 Task: In the Company sharp.com; add deal stage: 'Closed Won'; Add amount '100000'; Select Deal Type: New Business; Select priority: 'High'; Associate deal with contact: choose any two contacts and company: Select any company.. Logged in from softage.1@softage.net
Action: Mouse moved to (98, 65)
Screenshot: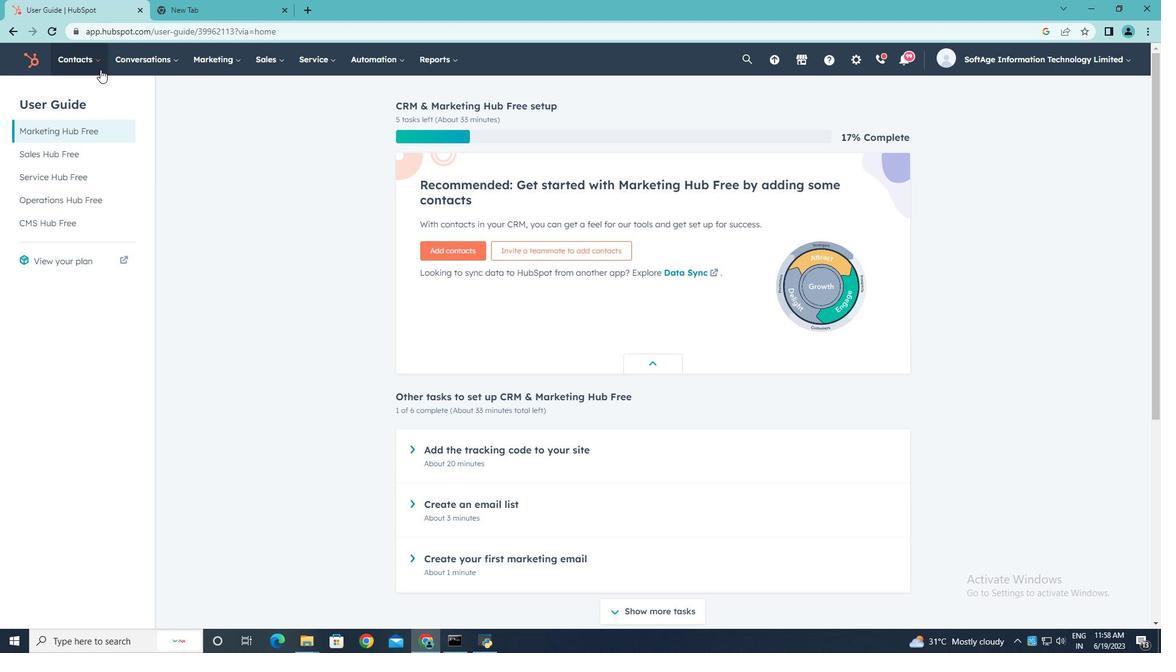 
Action: Mouse pressed left at (98, 65)
Screenshot: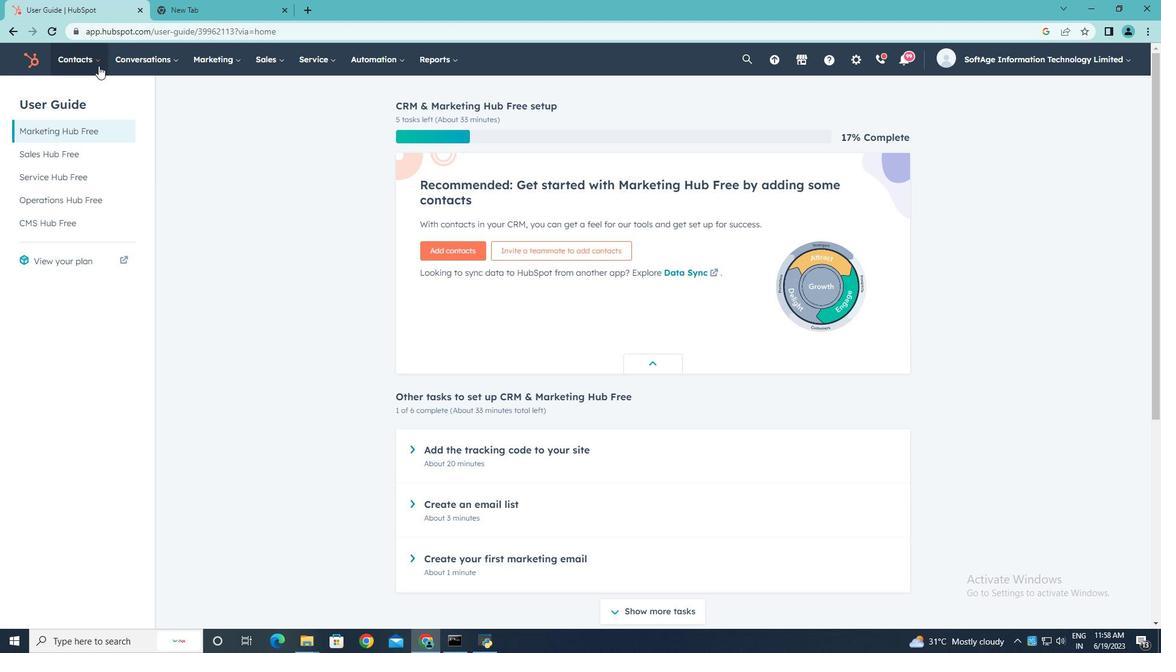 
Action: Mouse moved to (94, 116)
Screenshot: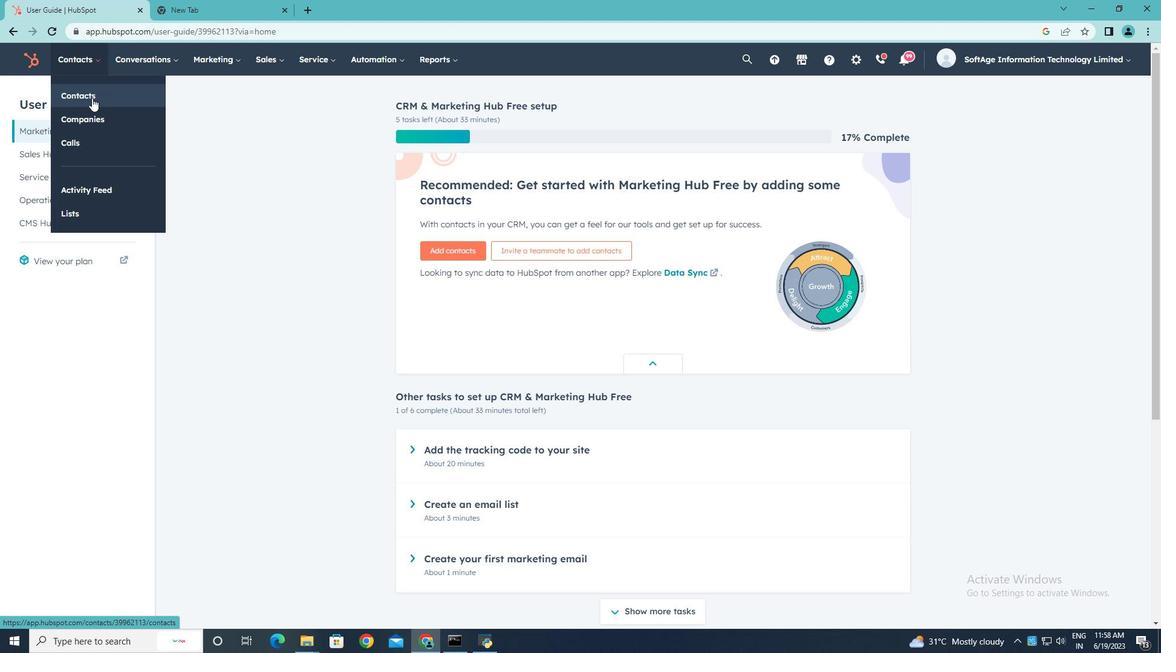 
Action: Mouse pressed left at (94, 116)
Screenshot: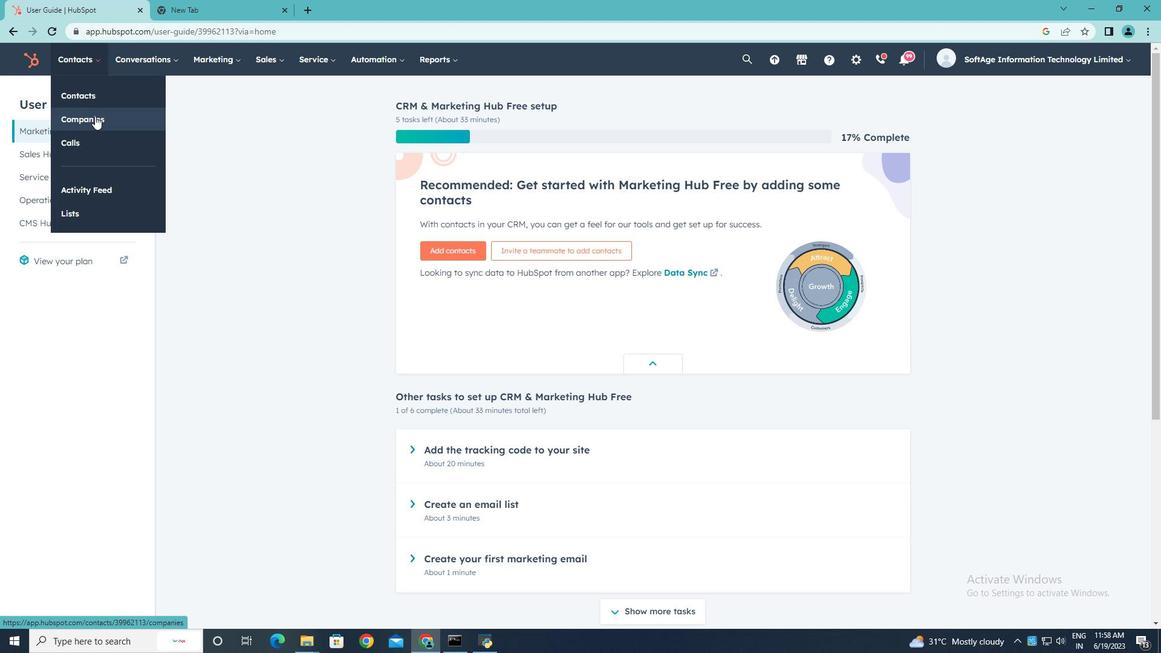 
Action: Mouse moved to (87, 194)
Screenshot: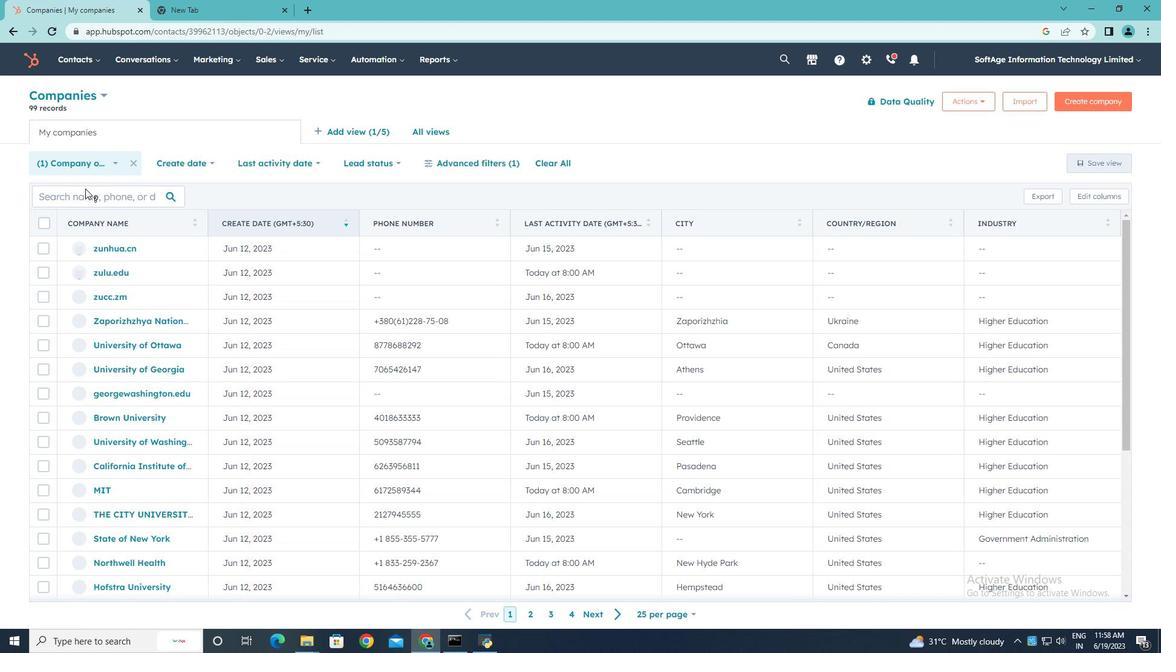 
Action: Mouse pressed left at (87, 194)
Screenshot: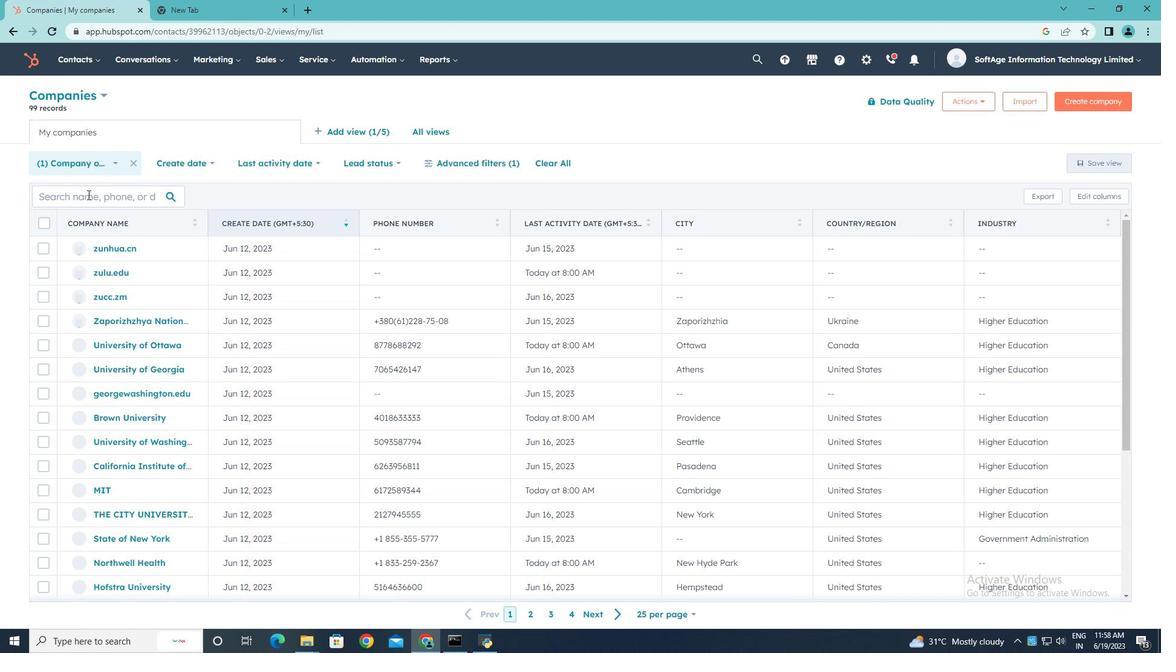 
Action: Key pressed sharp.com
Screenshot: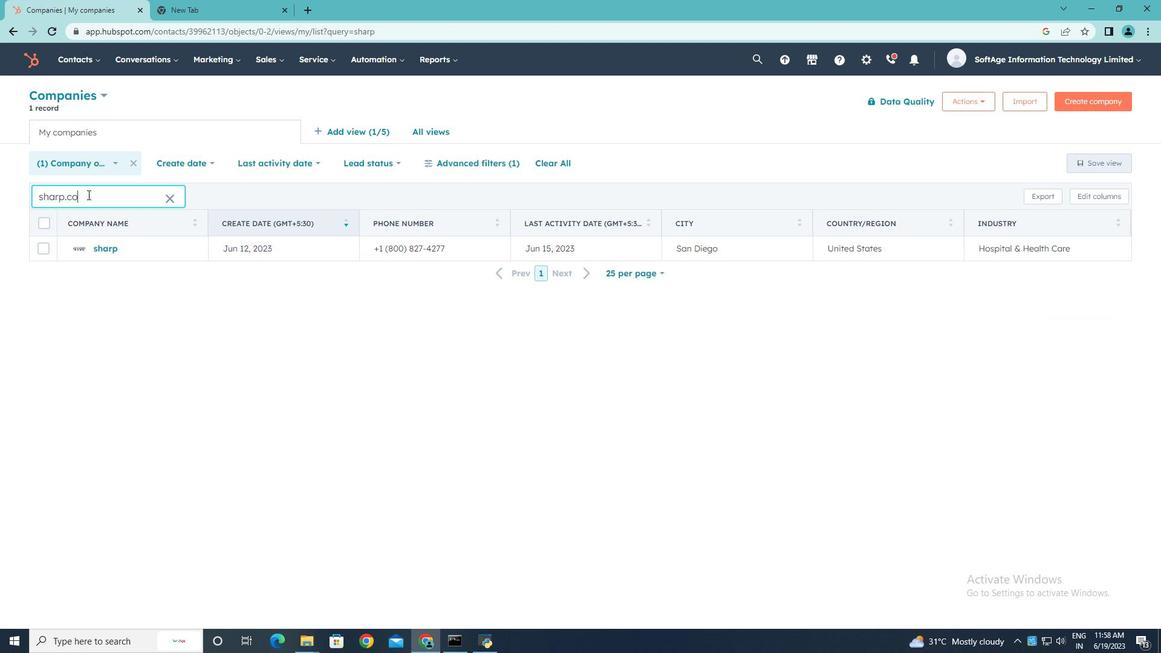 
Action: Mouse moved to (106, 247)
Screenshot: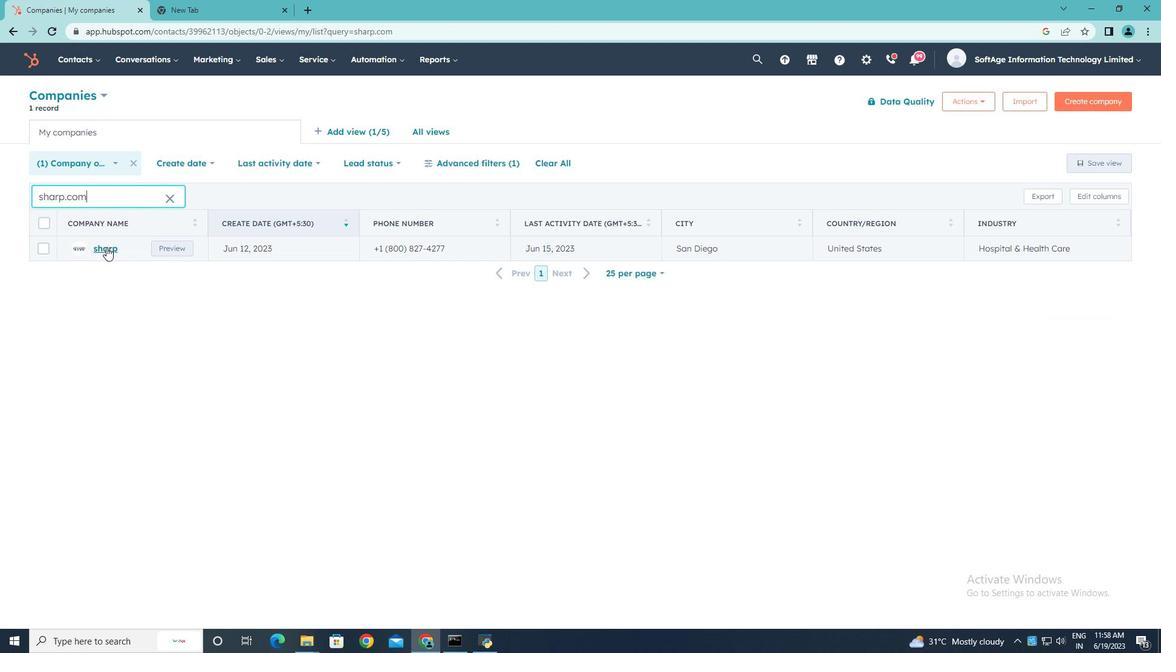 
Action: Mouse pressed left at (106, 247)
Screenshot: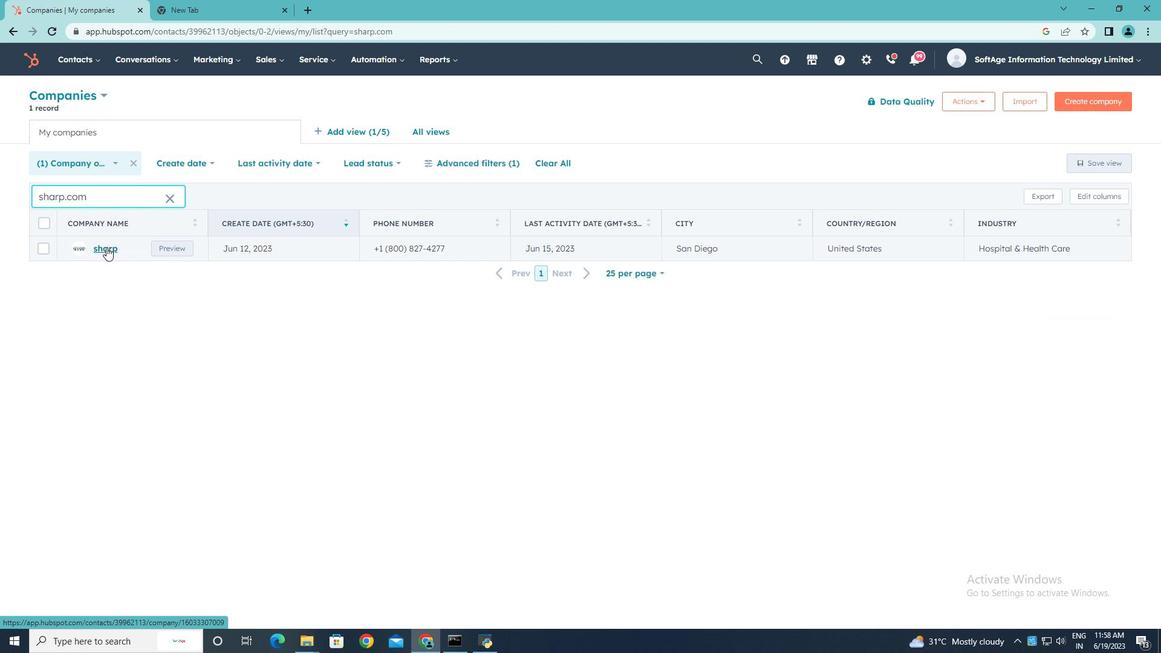
Action: Mouse moved to (869, 301)
Screenshot: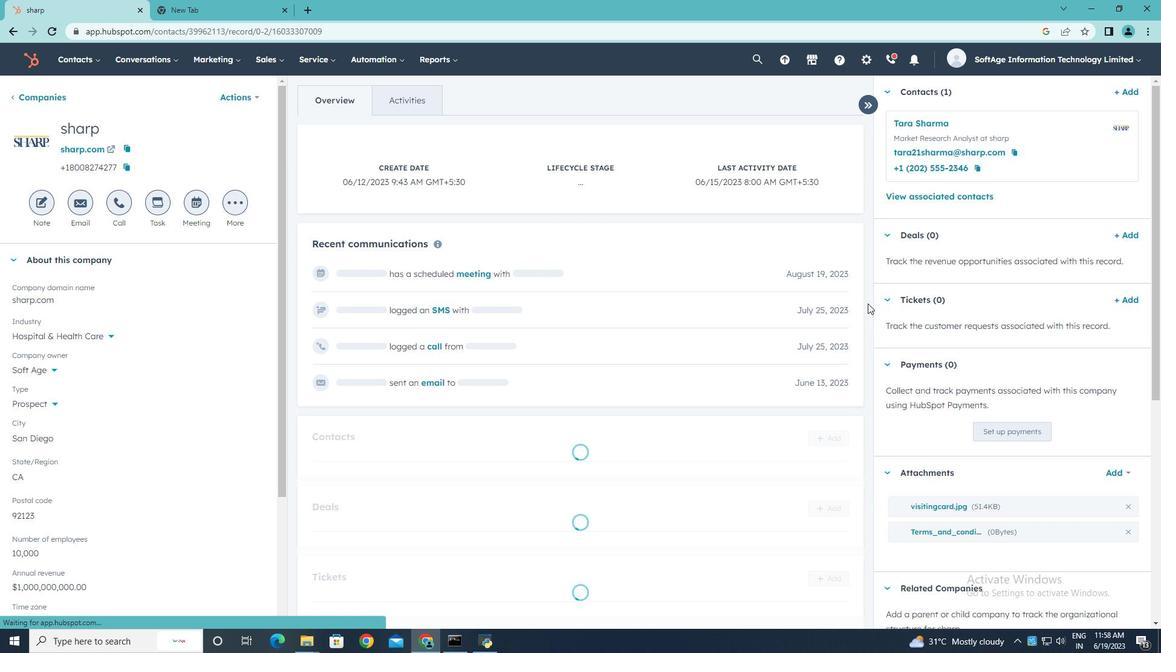 
Action: Mouse pressed left at (869, 301)
Screenshot: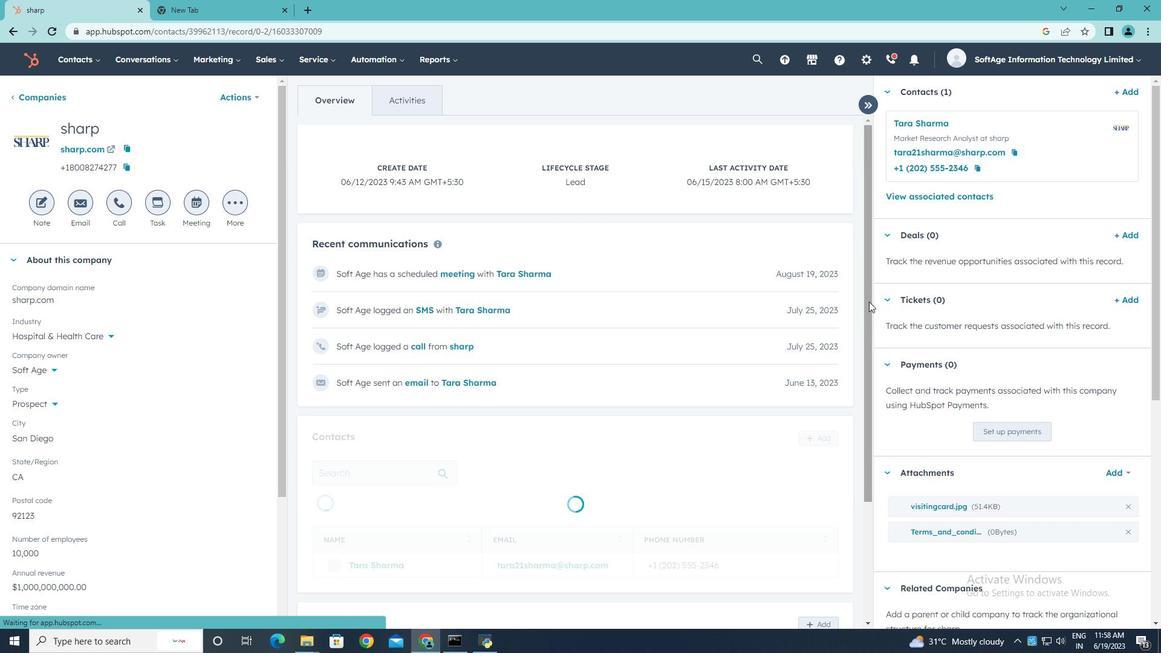 
Action: Mouse moved to (824, 462)
Screenshot: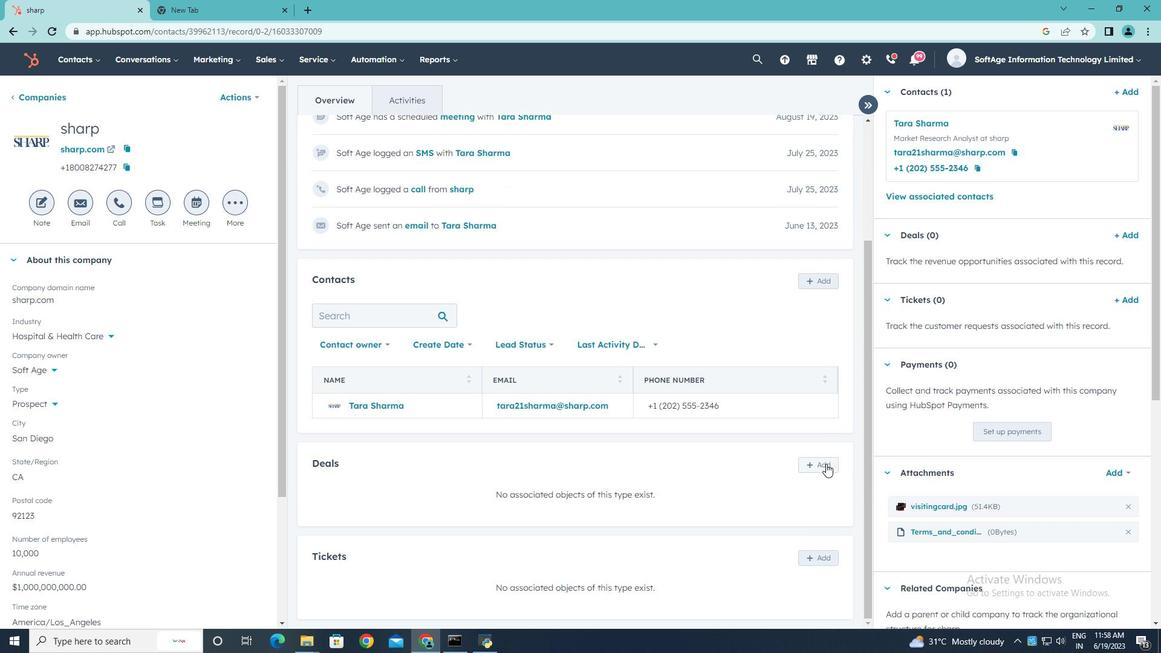 
Action: Mouse pressed left at (824, 462)
Screenshot: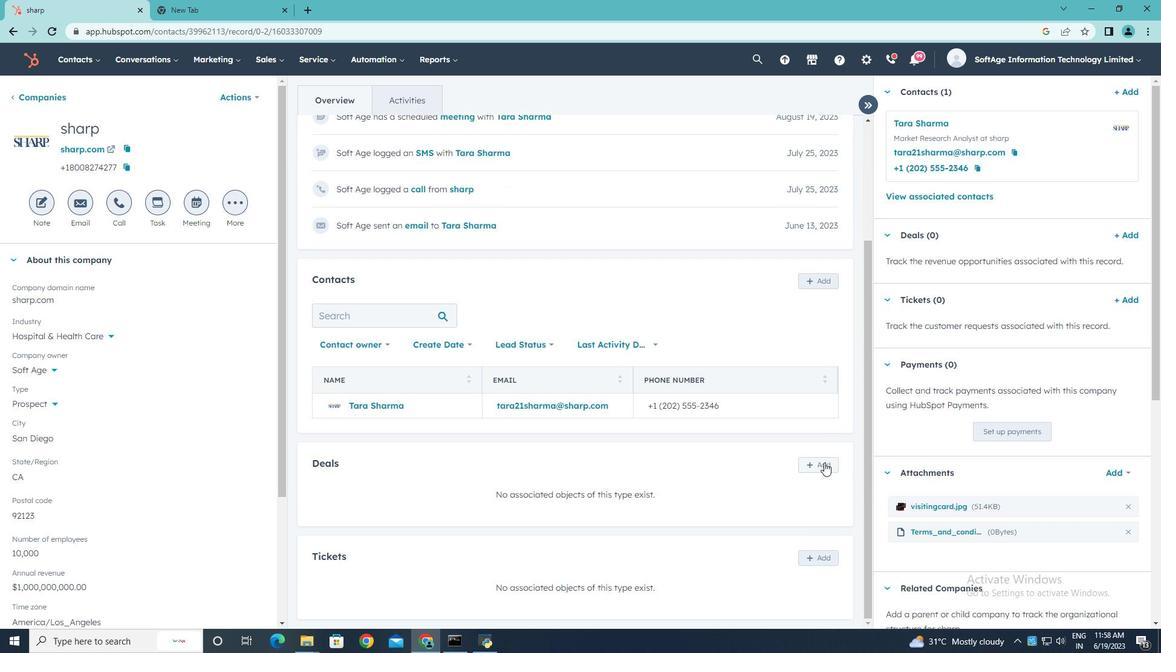
Action: Mouse moved to (1110, 307)
Screenshot: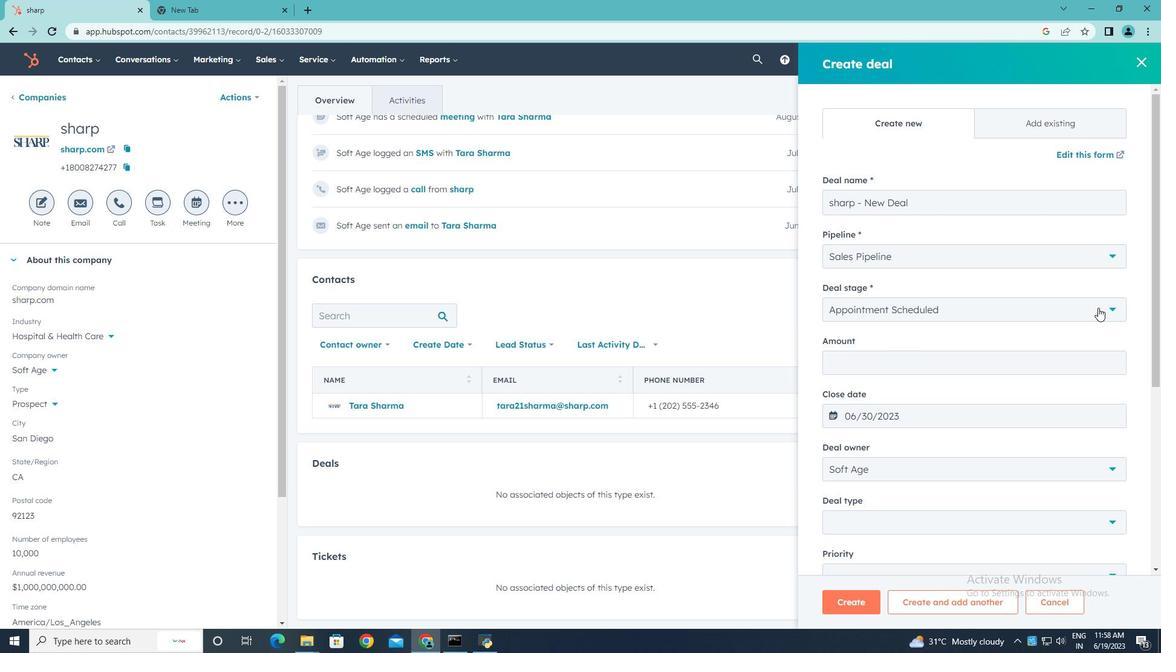 
Action: Mouse pressed left at (1110, 307)
Screenshot: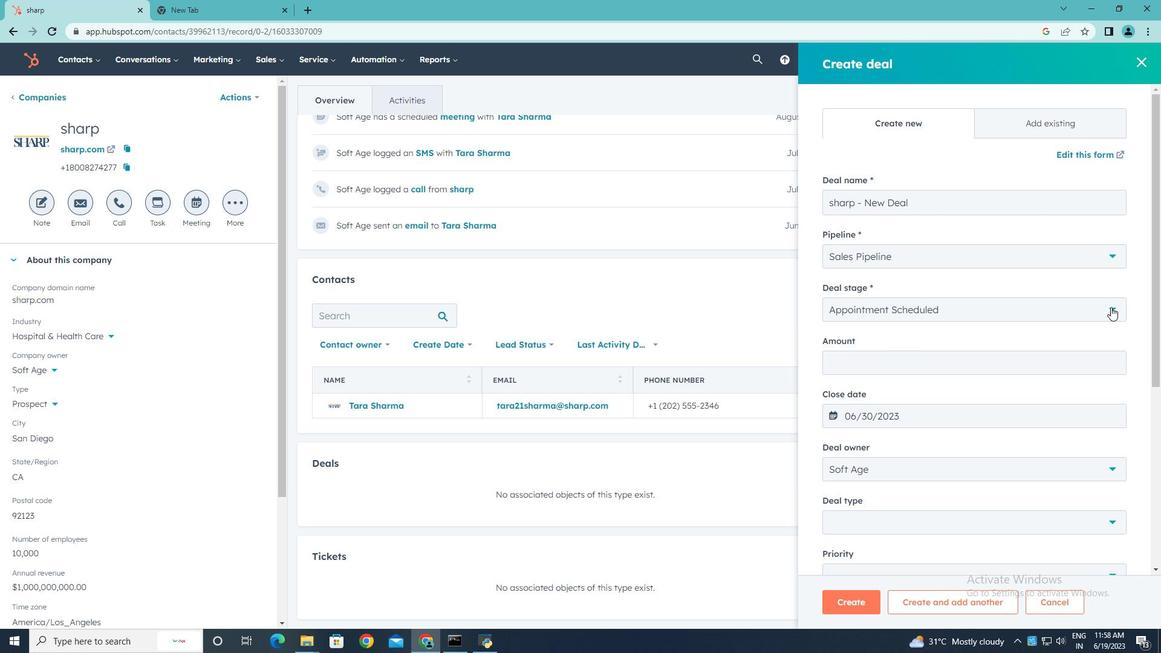 
Action: Mouse moved to (1119, 391)
Screenshot: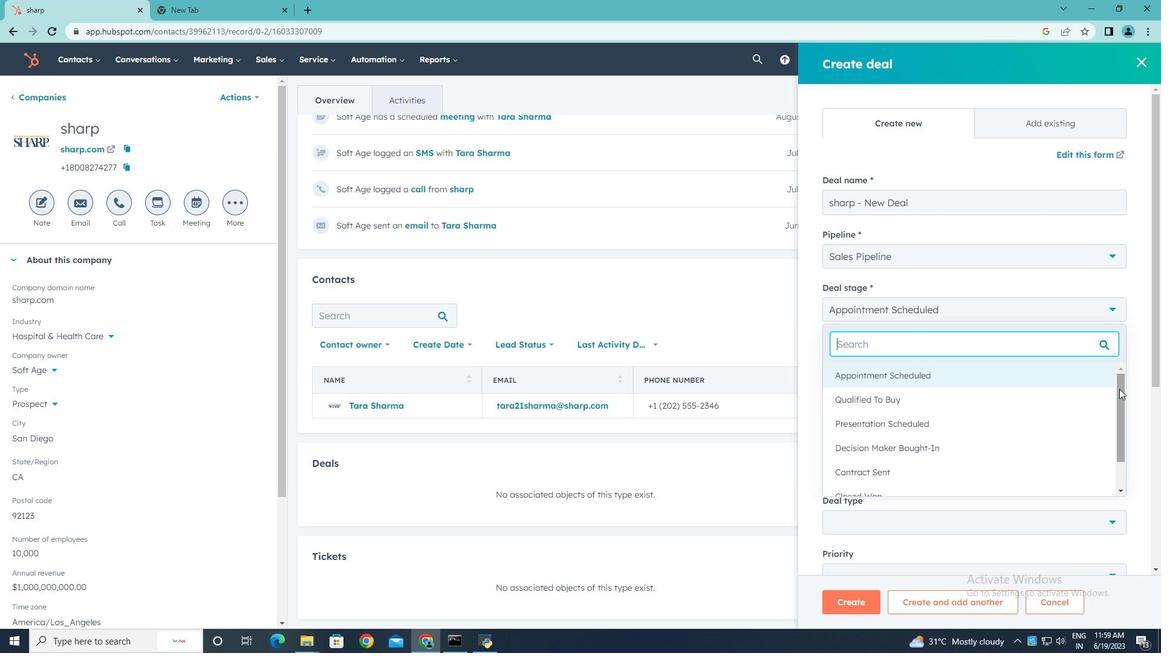 
Action: Mouse pressed left at (1119, 391)
Screenshot: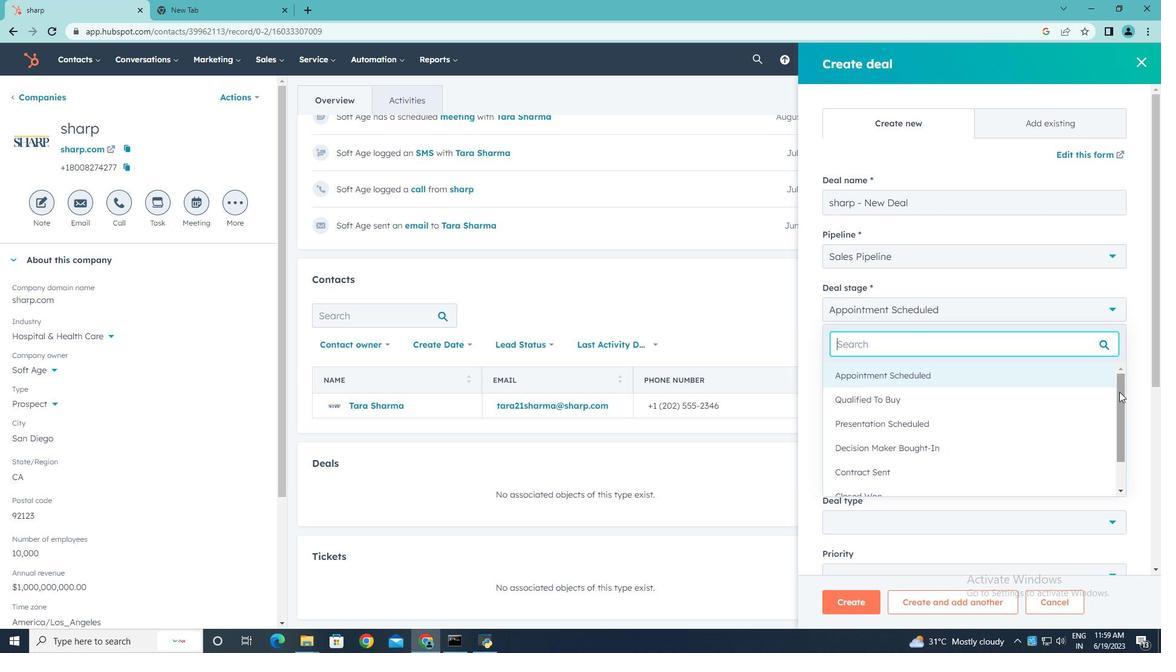 
Action: Mouse moved to (897, 467)
Screenshot: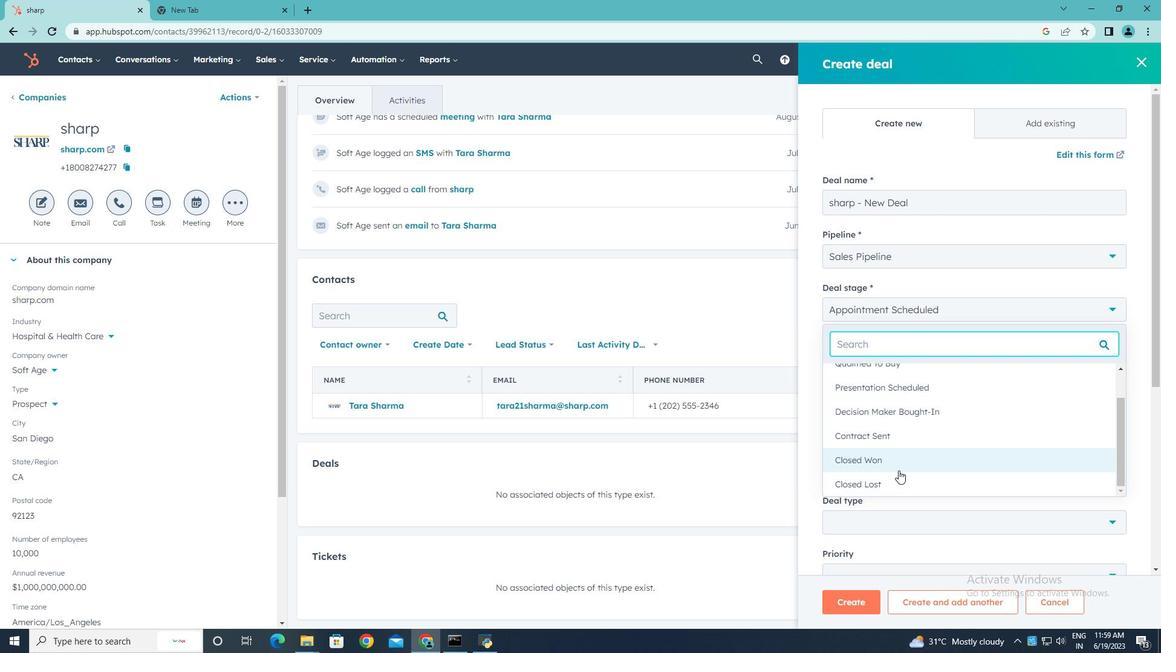 
Action: Mouse pressed left at (897, 467)
Screenshot: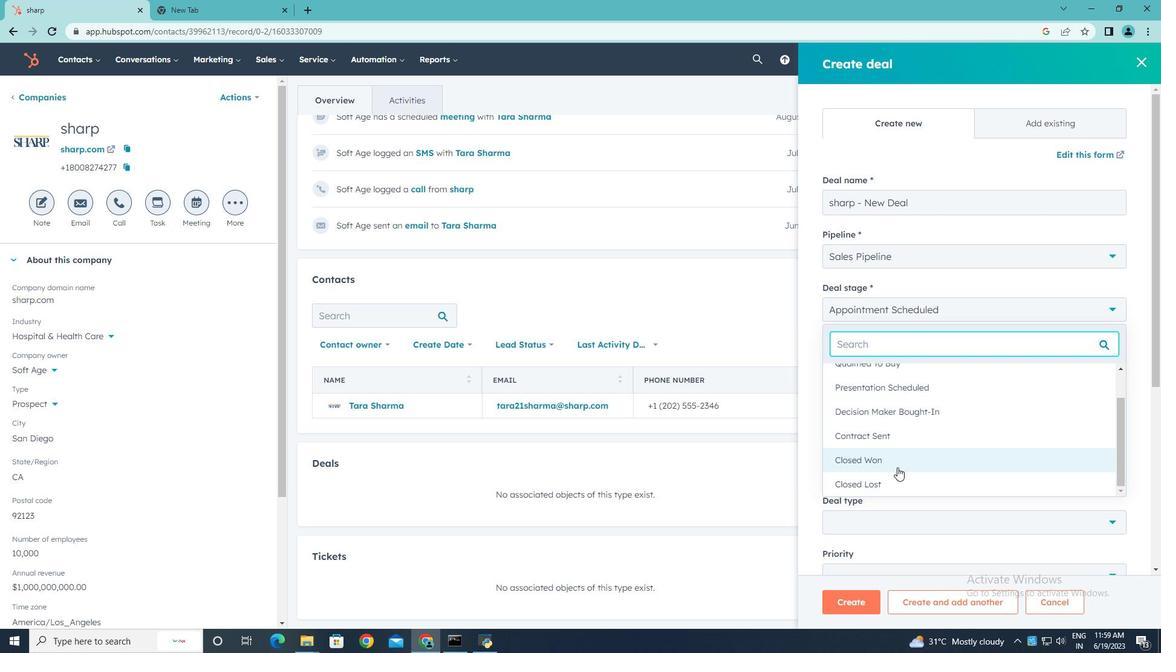 
Action: Mouse moved to (896, 364)
Screenshot: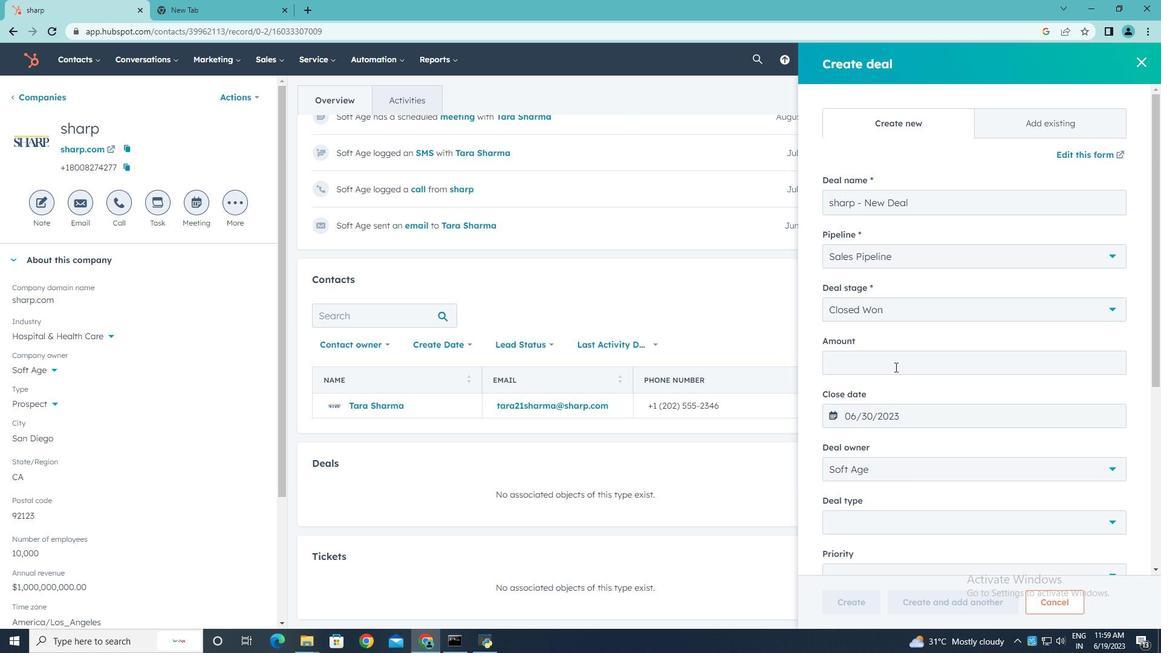 
Action: Mouse pressed left at (896, 364)
Screenshot: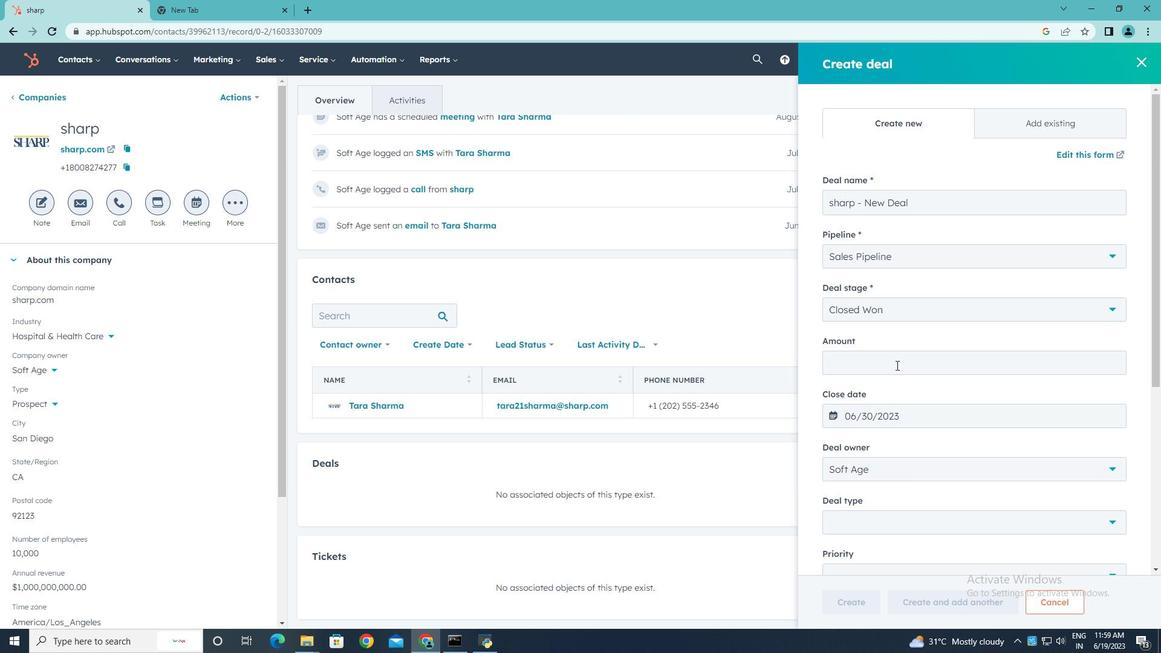 
Action: Key pressed 100000
Screenshot: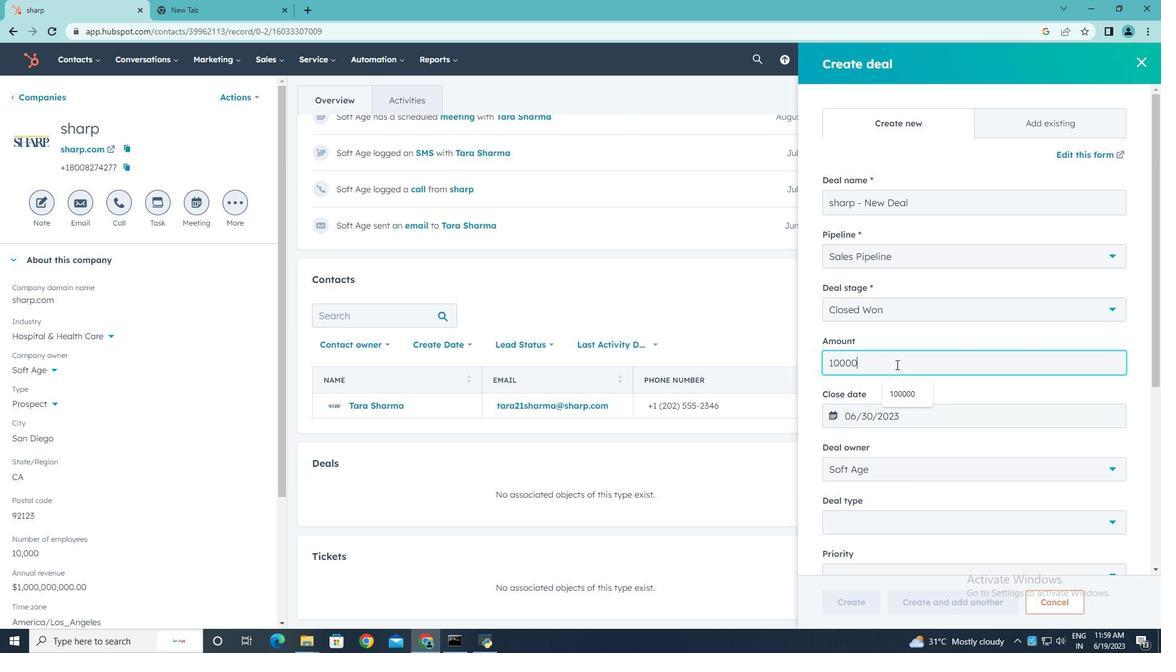
Action: Mouse moved to (1114, 525)
Screenshot: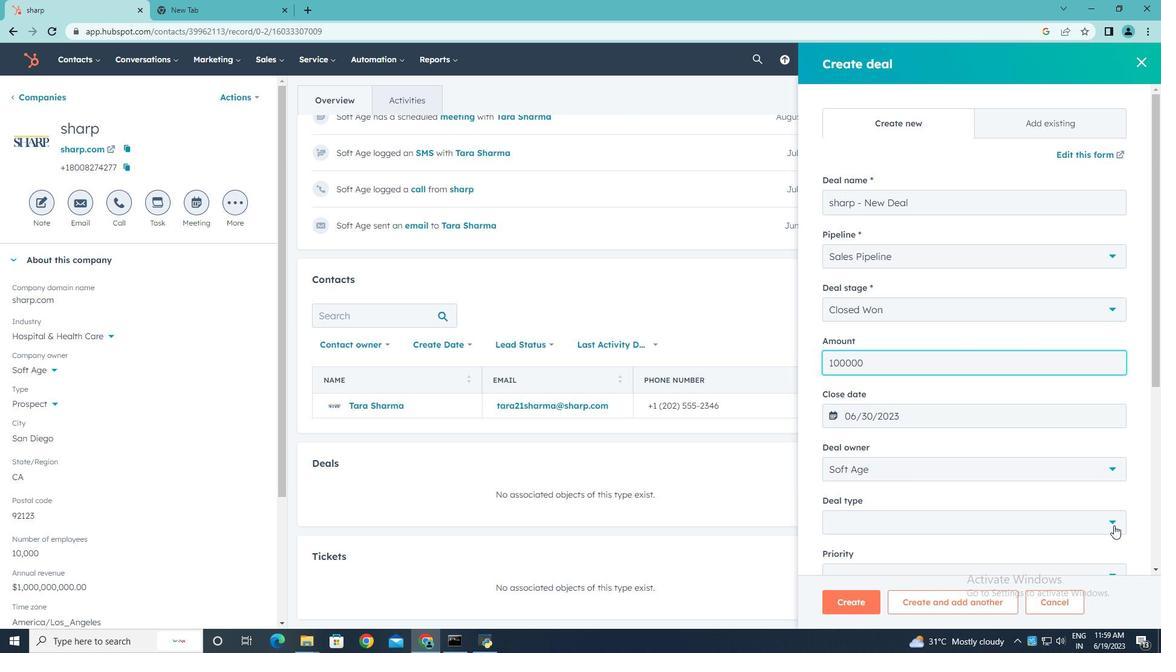 
Action: Mouse pressed left at (1114, 525)
Screenshot: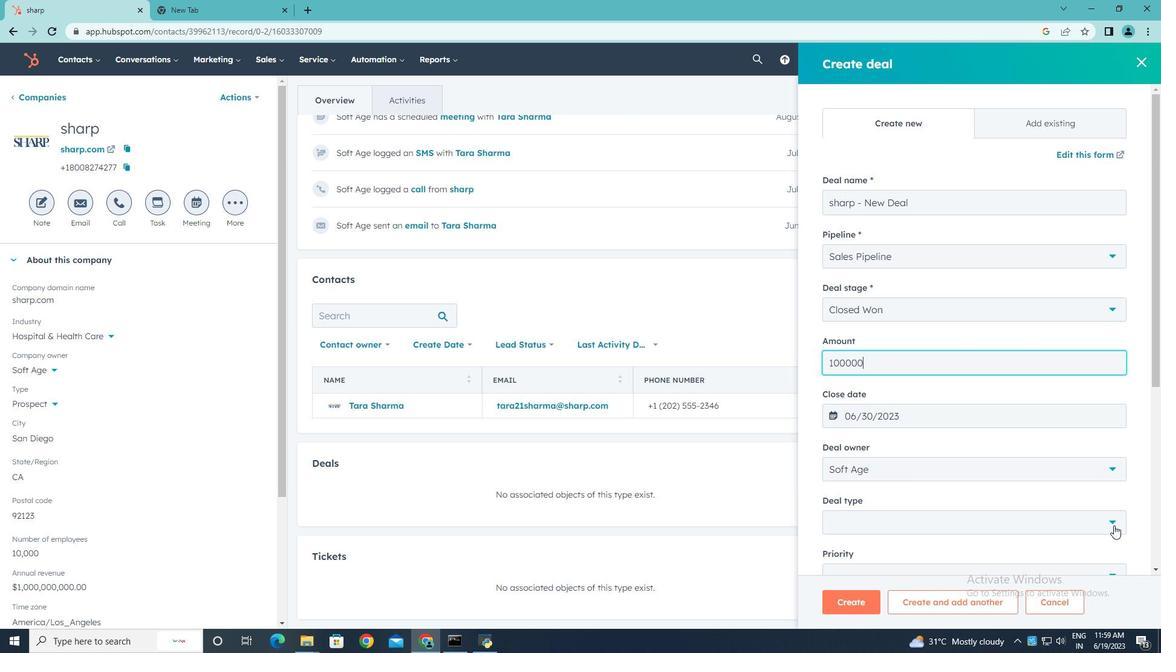 
Action: Mouse moved to (962, 577)
Screenshot: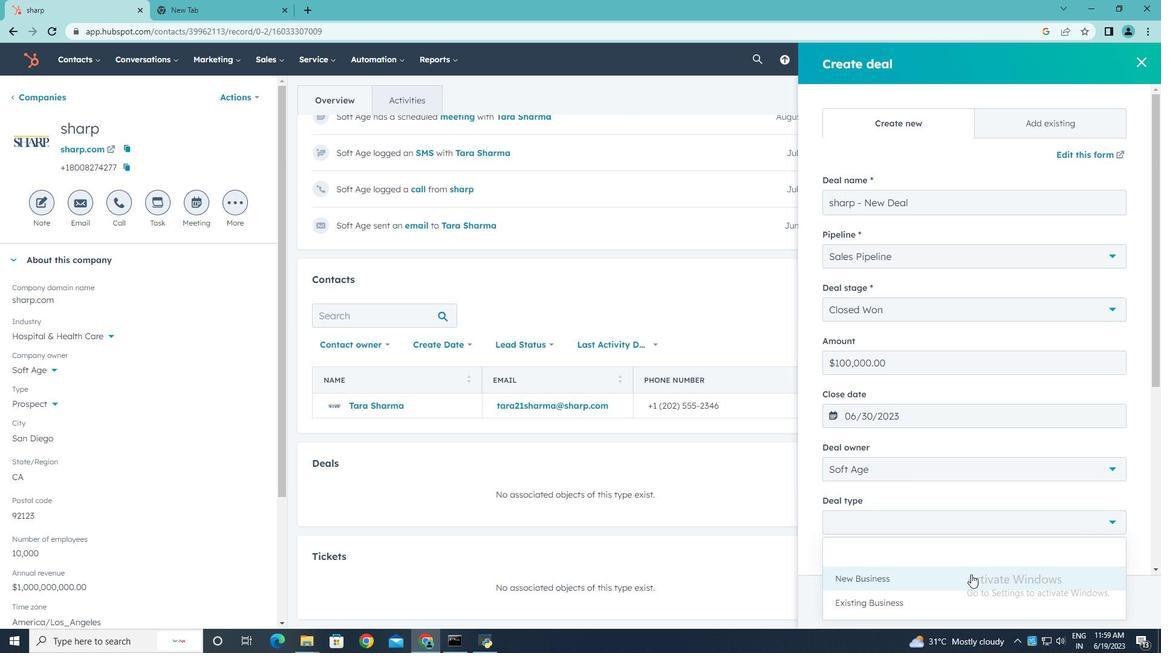 
Action: Mouse pressed left at (962, 577)
Screenshot: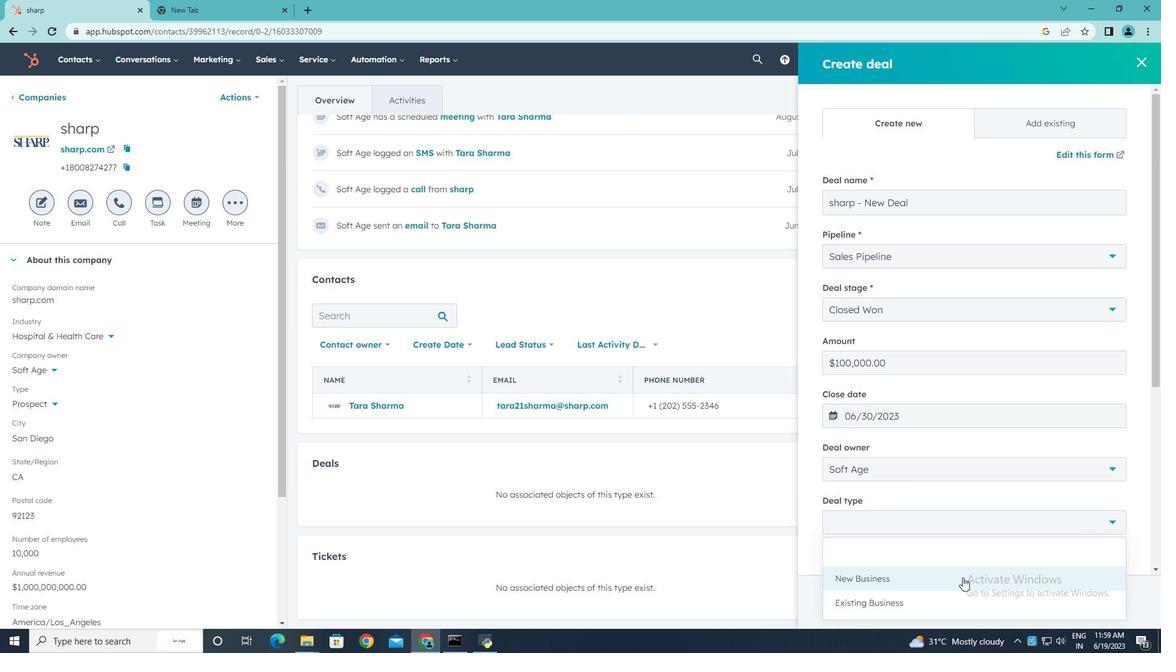 
Action: Mouse moved to (1155, 378)
Screenshot: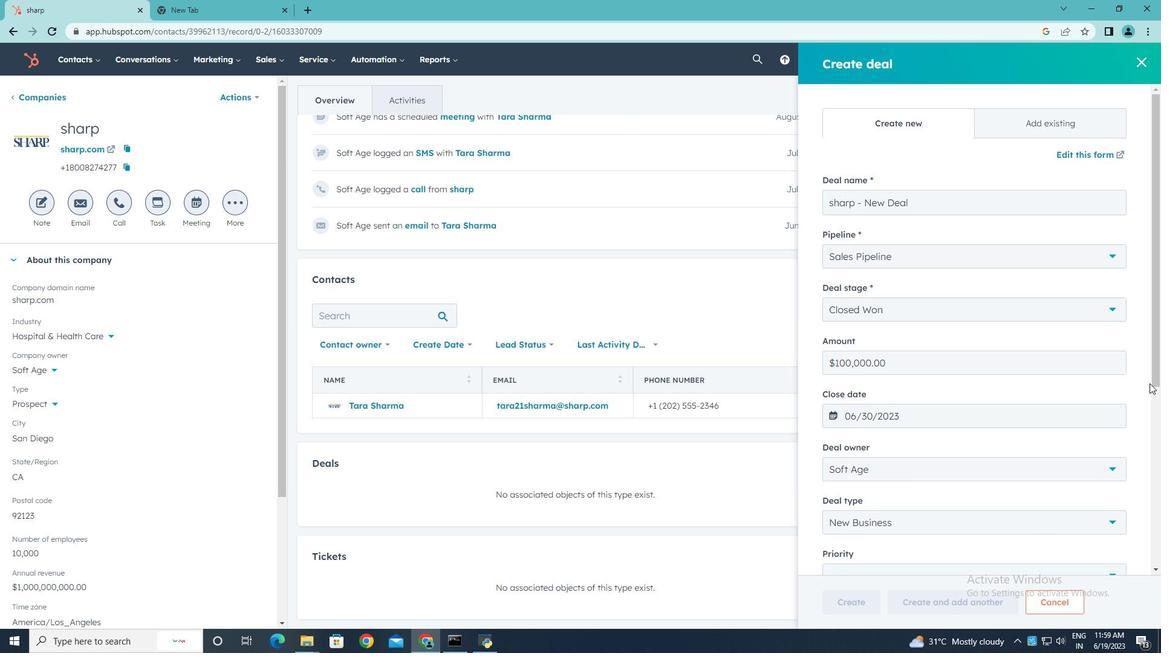 
Action: Mouse pressed left at (1155, 378)
Screenshot: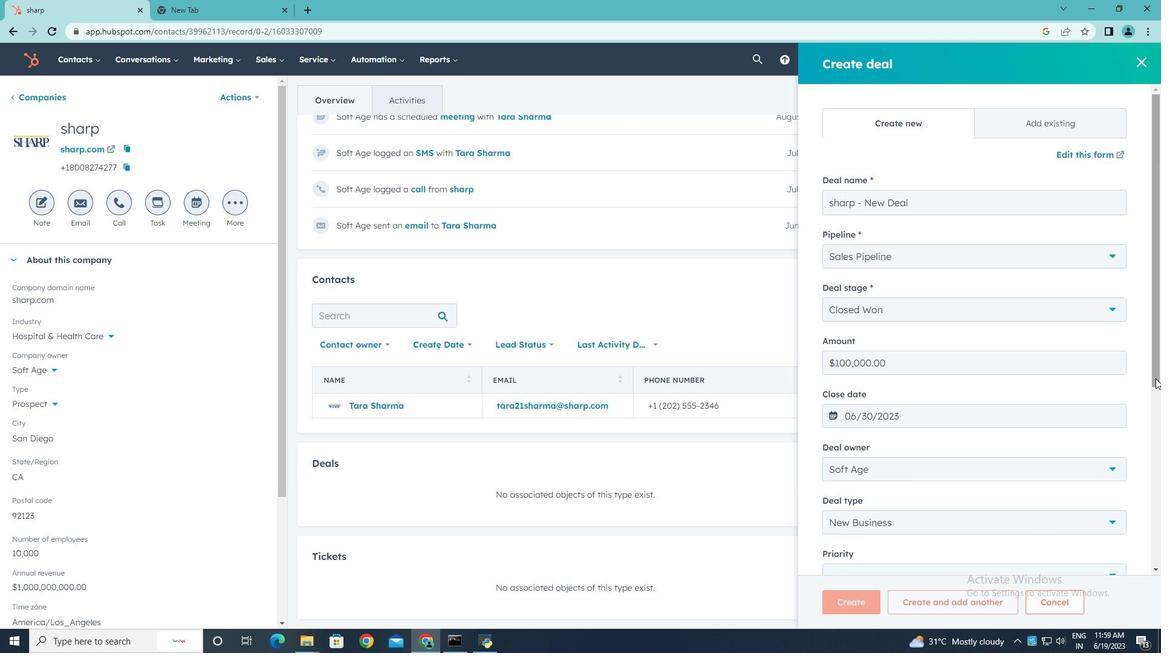 
Action: Mouse moved to (1110, 283)
Screenshot: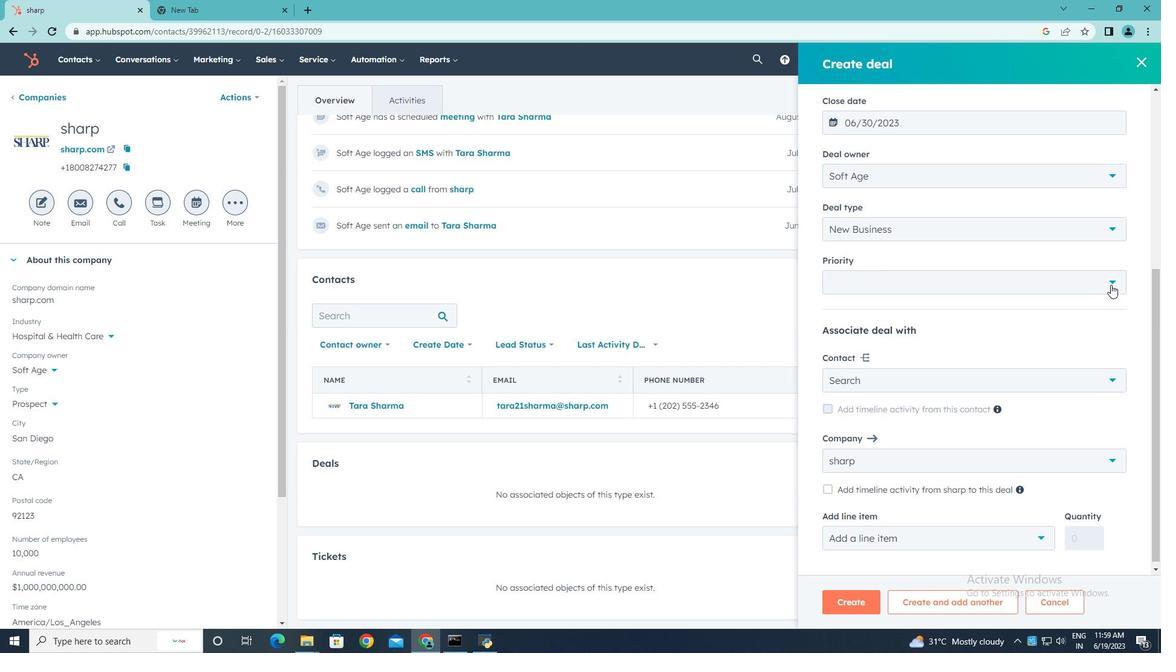 
Action: Mouse pressed left at (1110, 283)
Screenshot: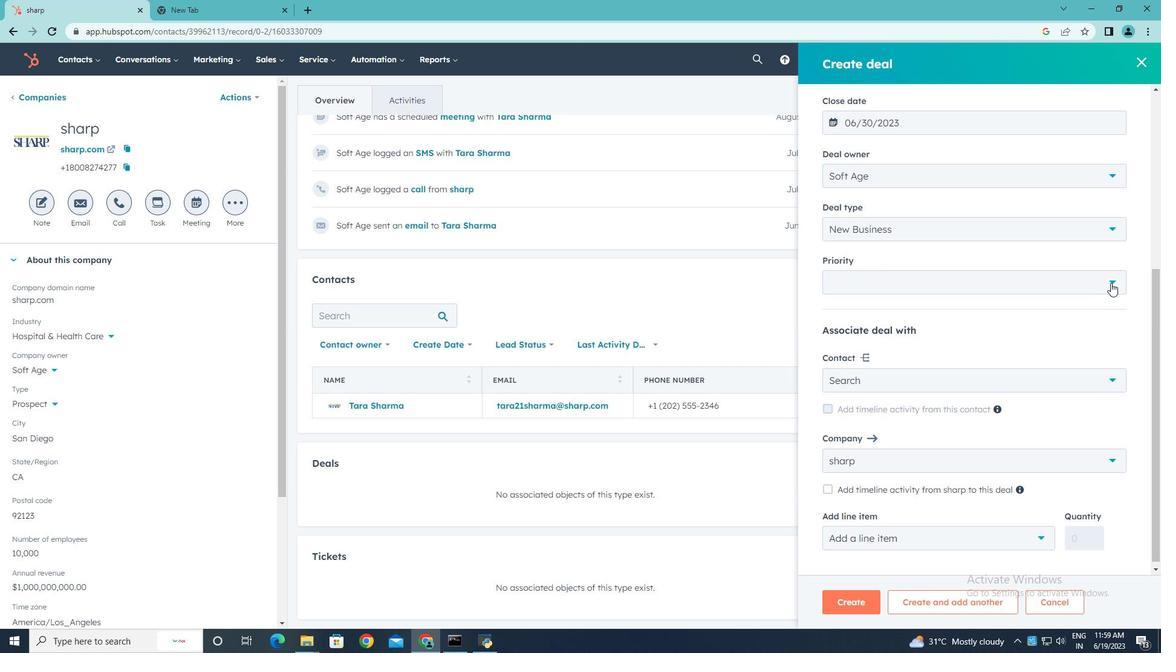 
Action: Mouse moved to (889, 390)
Screenshot: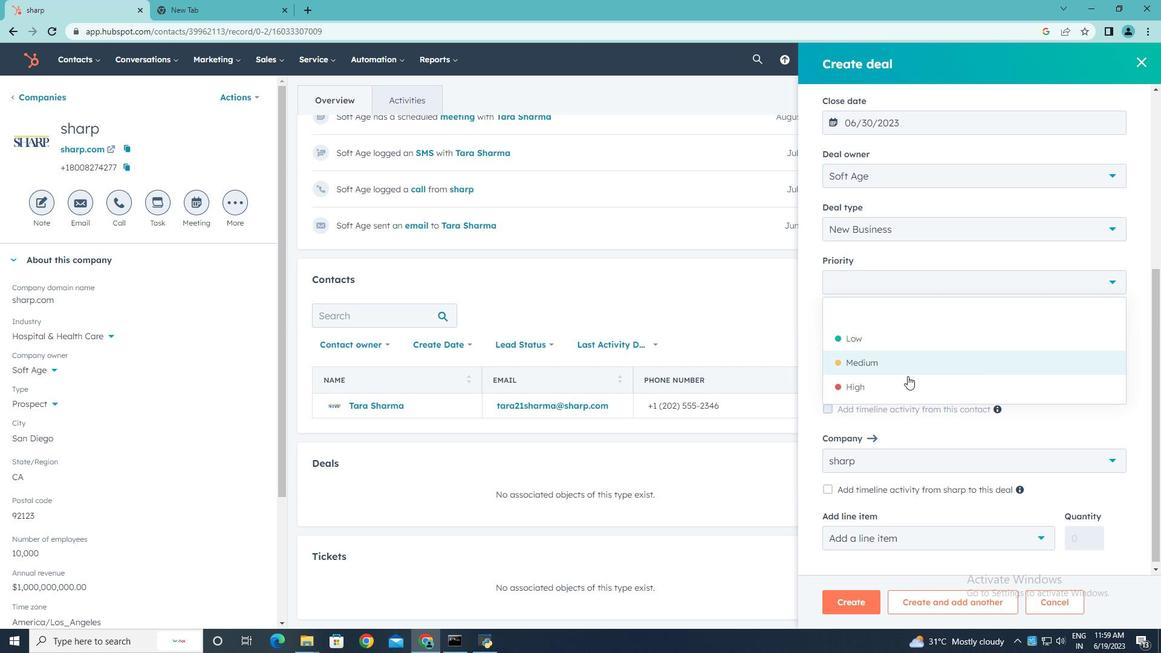 
Action: Mouse pressed left at (889, 390)
Screenshot: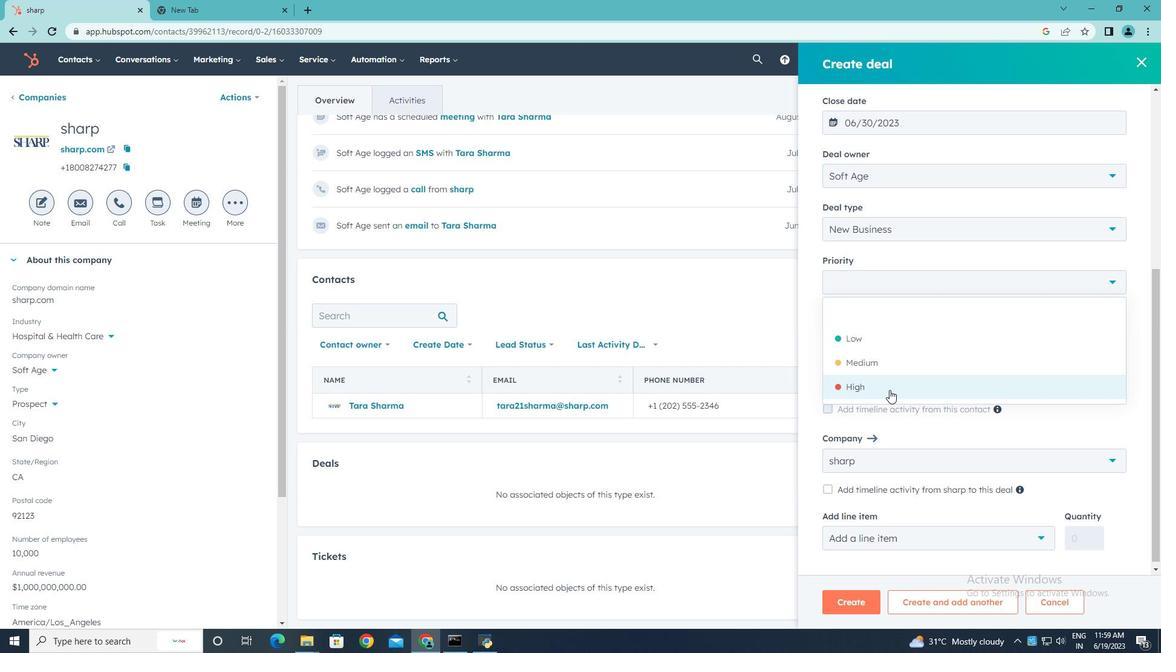 
Action: Mouse moved to (1110, 378)
Screenshot: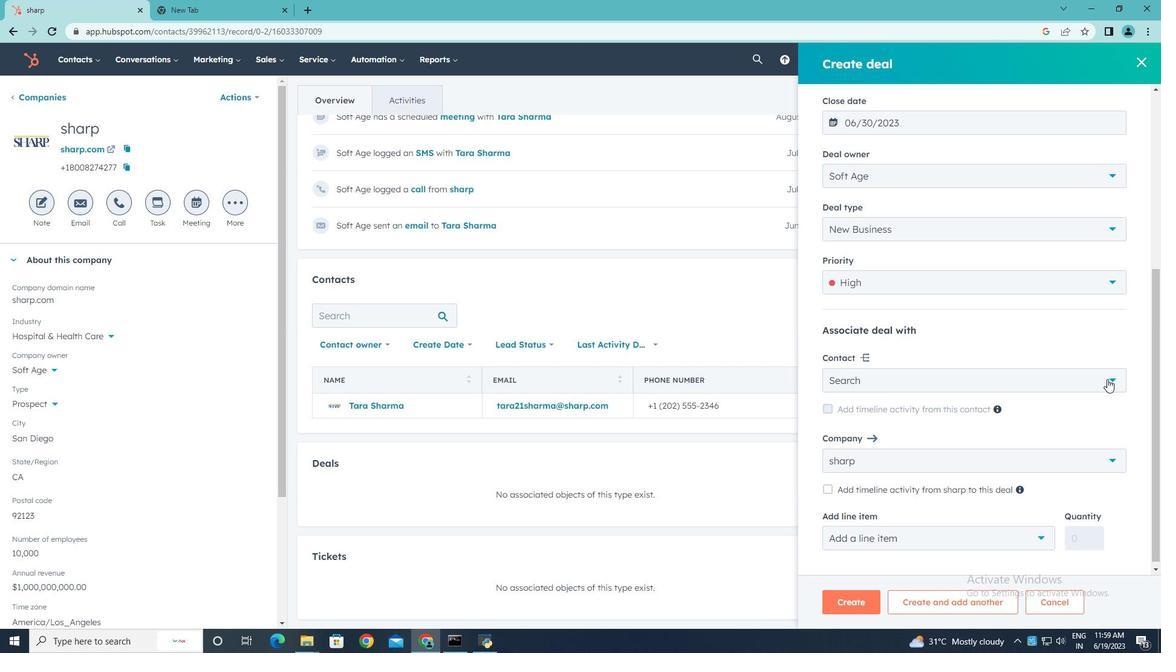 
Action: Mouse pressed left at (1110, 378)
Screenshot: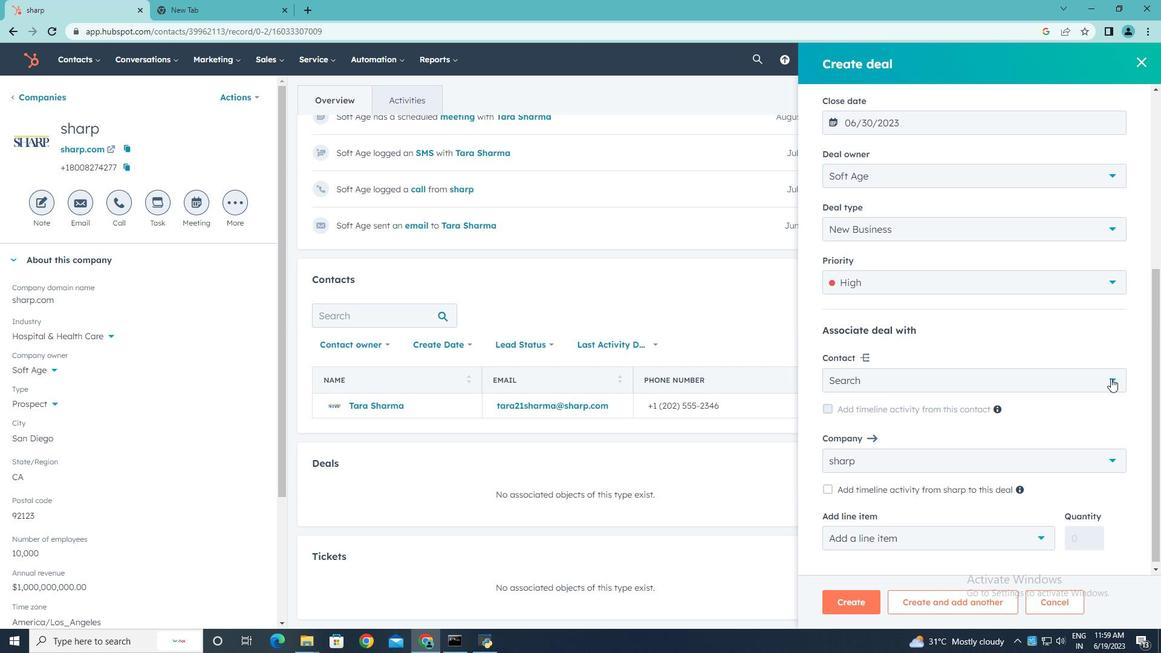 
Action: Mouse moved to (848, 449)
Screenshot: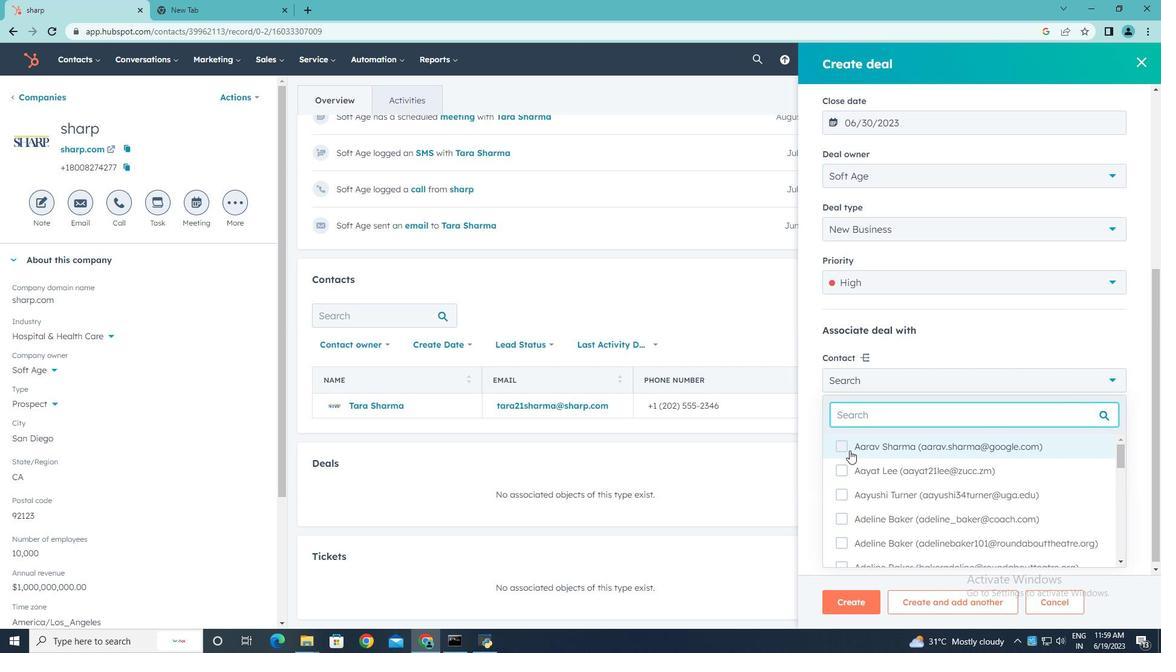 
Action: Mouse pressed left at (848, 449)
Screenshot: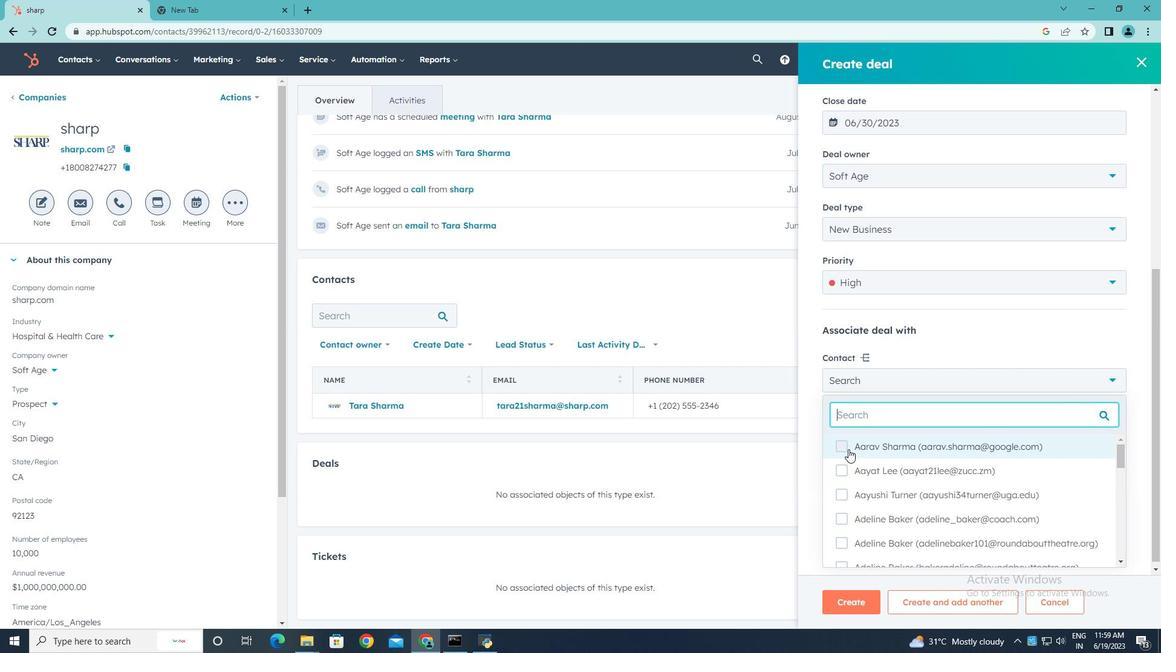 
Action: Mouse moved to (837, 499)
Screenshot: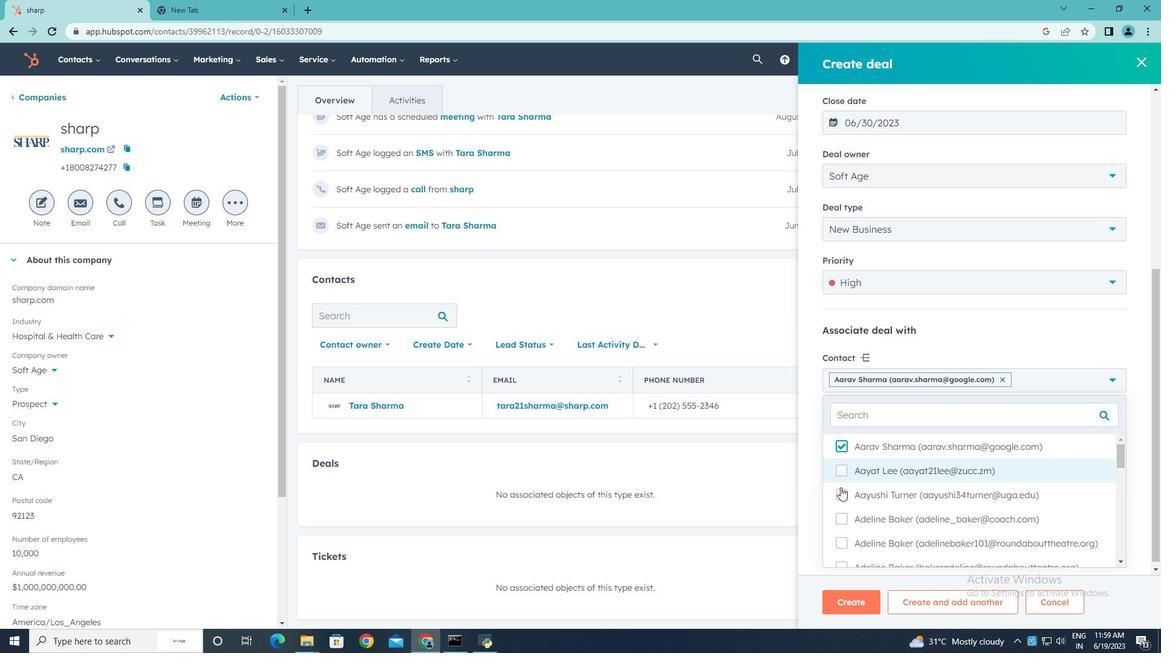 
Action: Mouse pressed left at (837, 499)
Screenshot: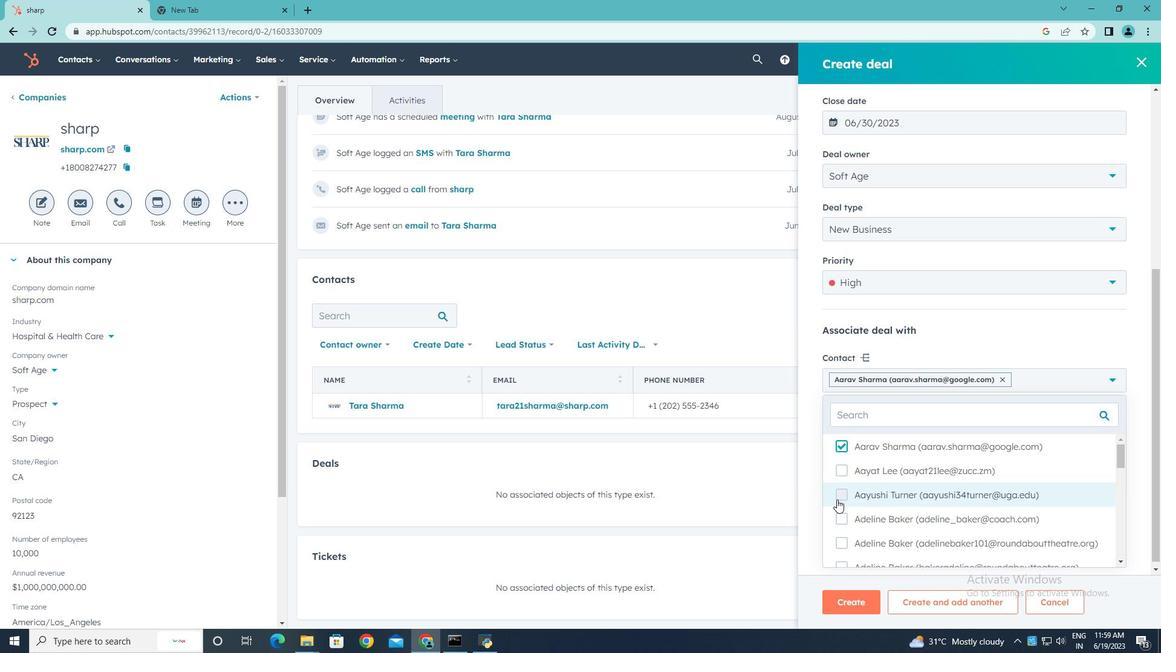 
Action: Mouse moved to (1111, 392)
Screenshot: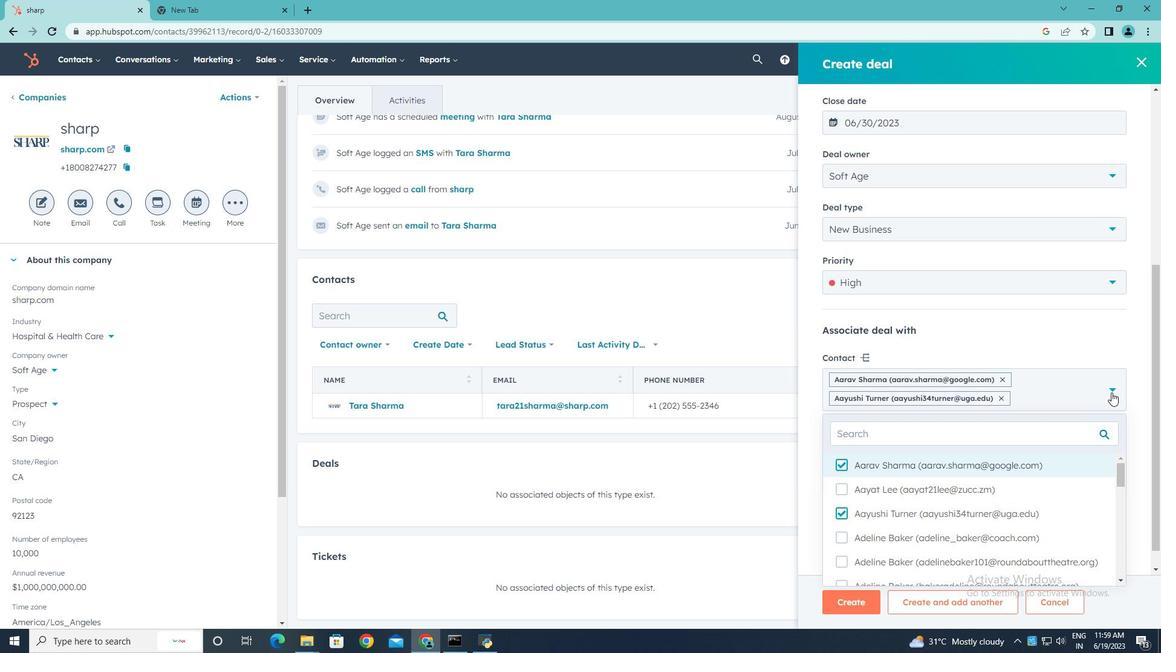
Action: Mouse pressed left at (1111, 392)
Screenshot: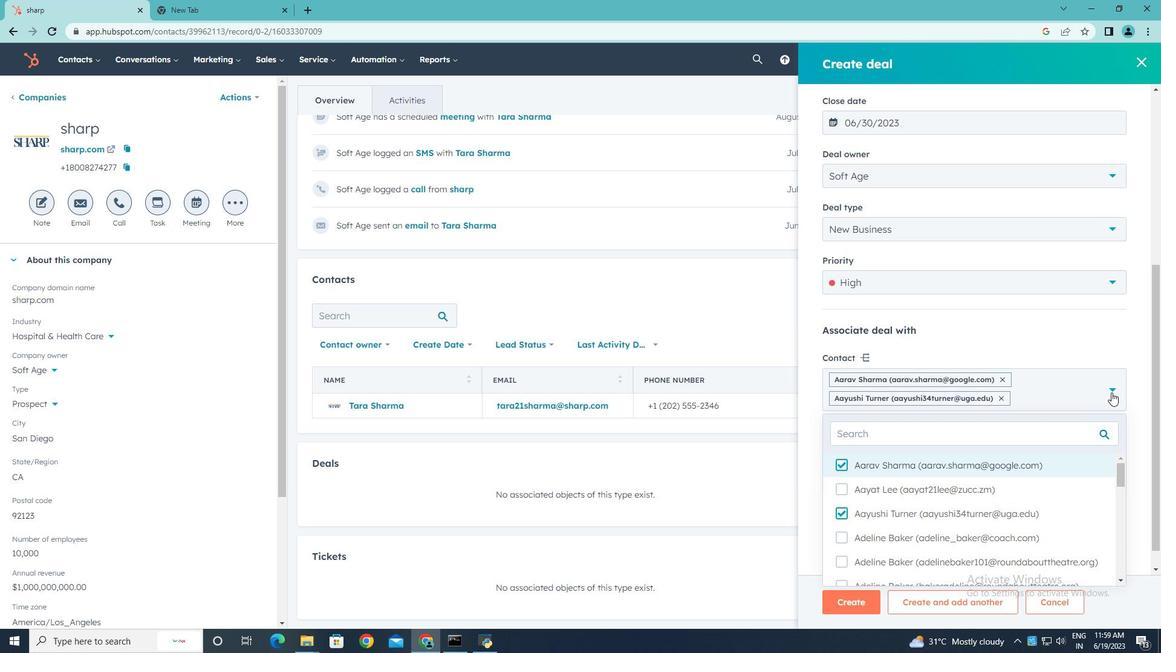 
Action: Mouse moved to (863, 605)
Screenshot: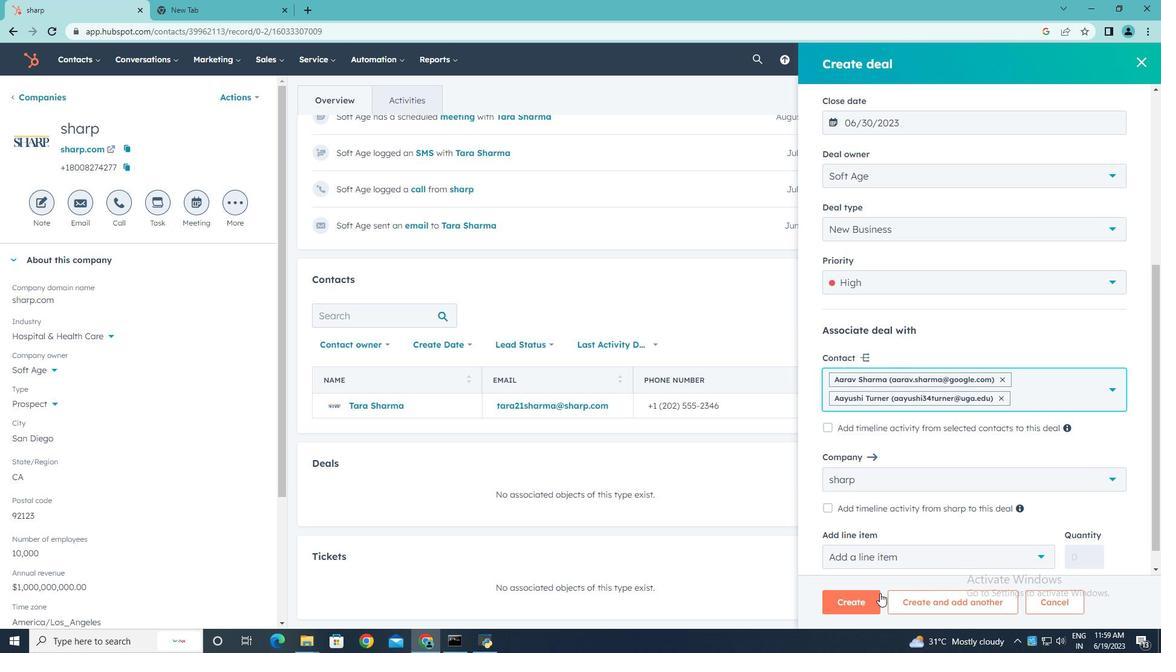 
Action: Mouse pressed left at (863, 605)
Screenshot: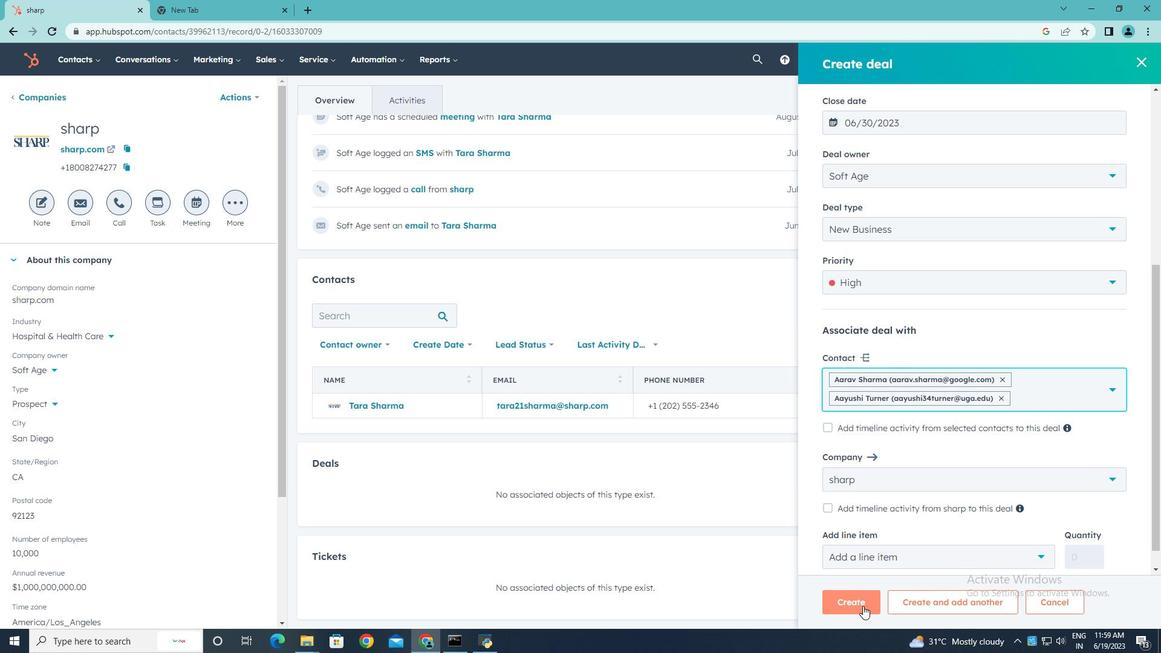 
Action: Mouse moved to (852, 606)
Screenshot: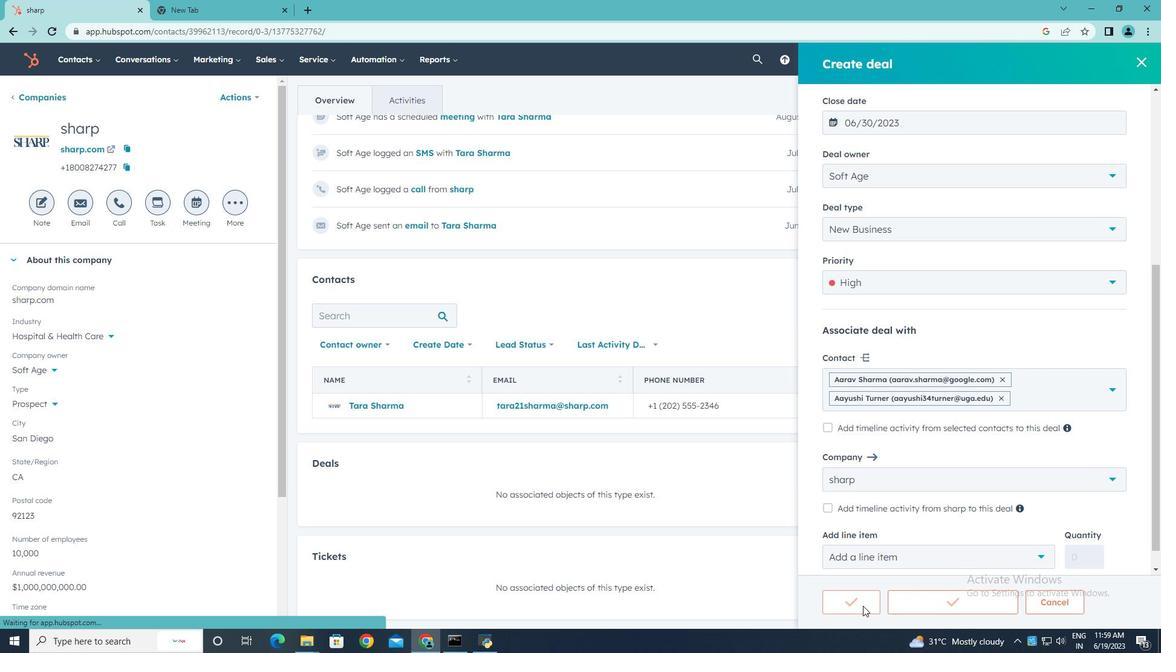 
